 Task: Create a Scrum Project Project0000000031 in Jira. Create a Scrum Project Project0000000032 in Jira. Add Person0000000061 as Team Member of Scrum Project Project0000000031 in Jira. Add Person0000000062 as Team Member of Scrum Project Project0000000031 in Jira. Add Person0000000063 as Team Member of Scrum Project Project0000000032 in Jira
Action: Mouse moved to (834, 465)
Screenshot: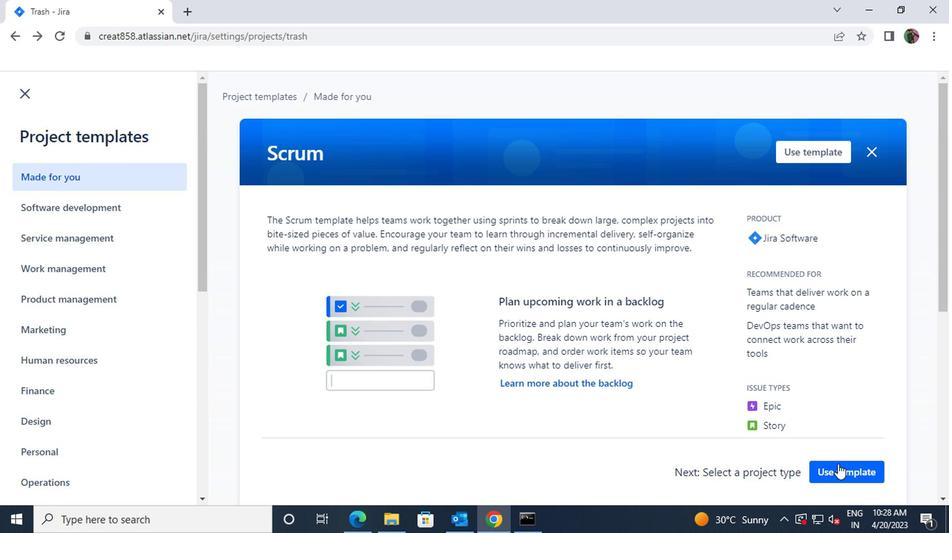 
Action: Mouse pressed left at (834, 465)
Screenshot: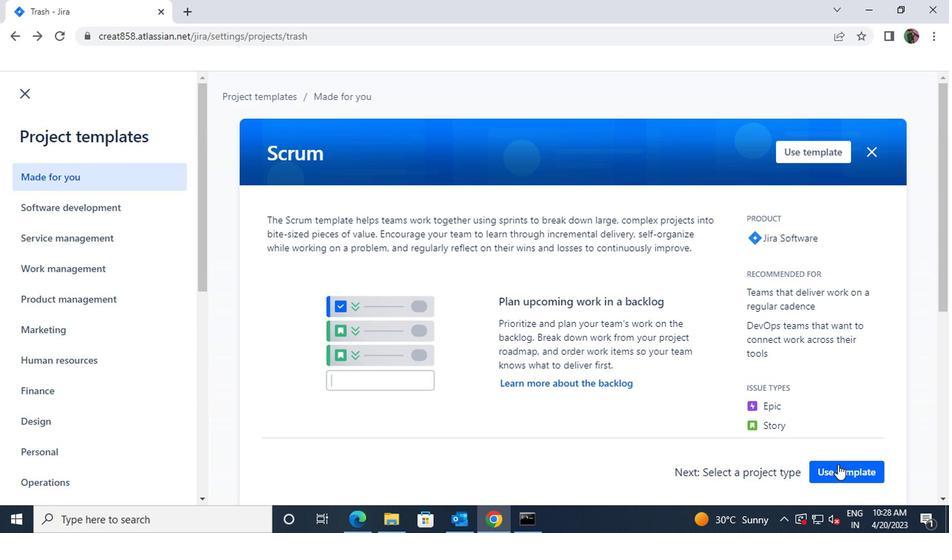 
Action: Mouse moved to (435, 463)
Screenshot: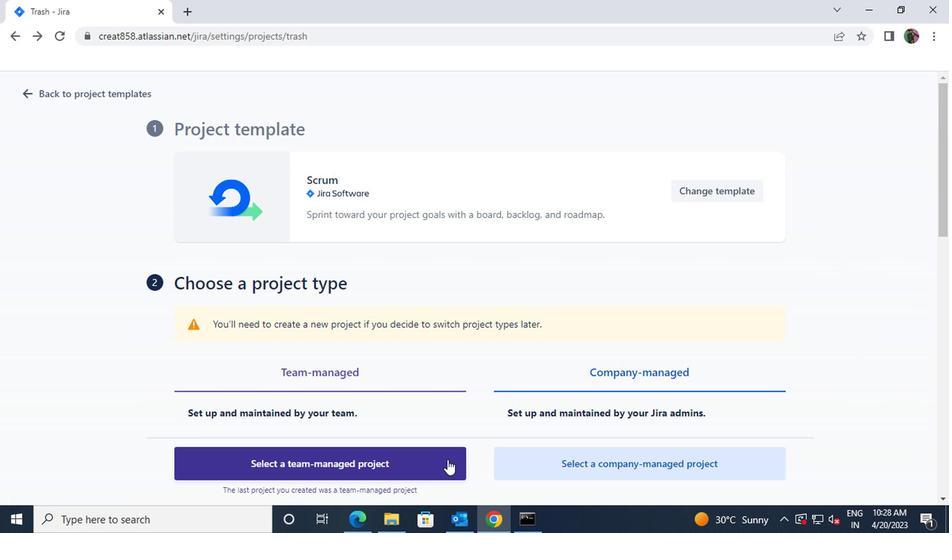 
Action: Mouse pressed left at (435, 463)
Screenshot: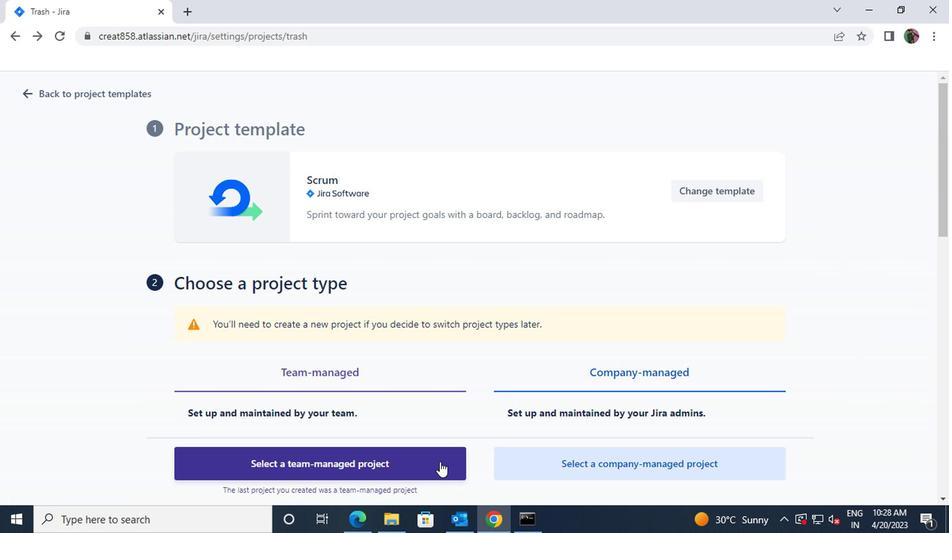 
Action: Mouse moved to (222, 235)
Screenshot: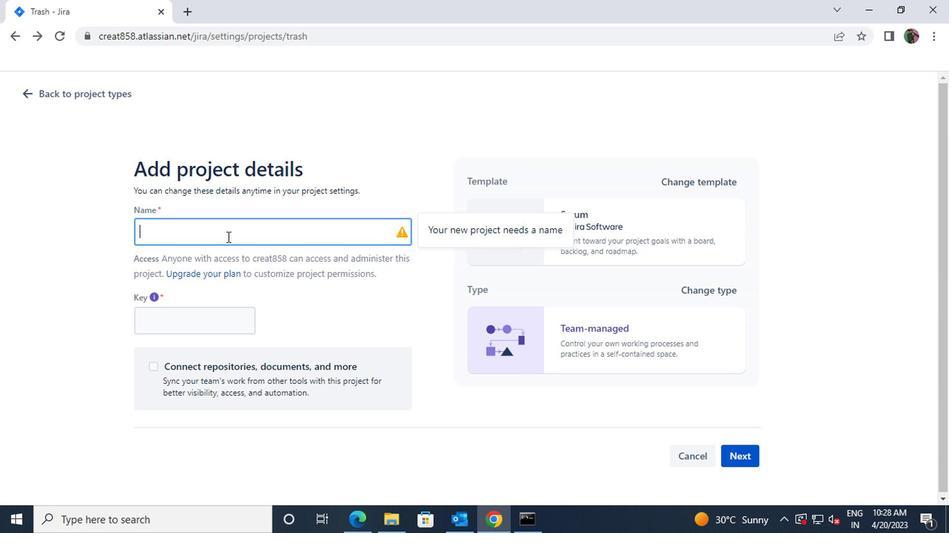 
Action: Mouse pressed left at (222, 235)
Screenshot: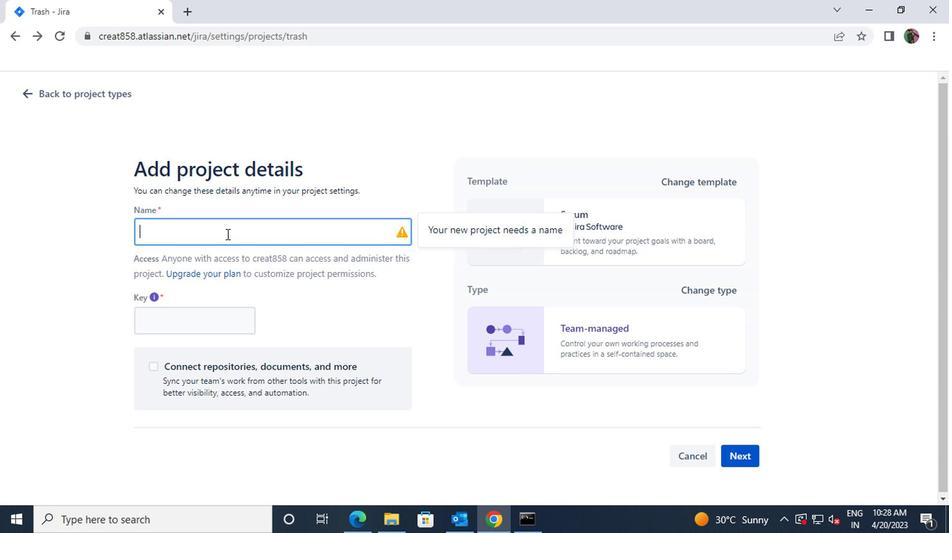 
Action: Key pressed <Key.shift>PROJECT0000000031
Screenshot: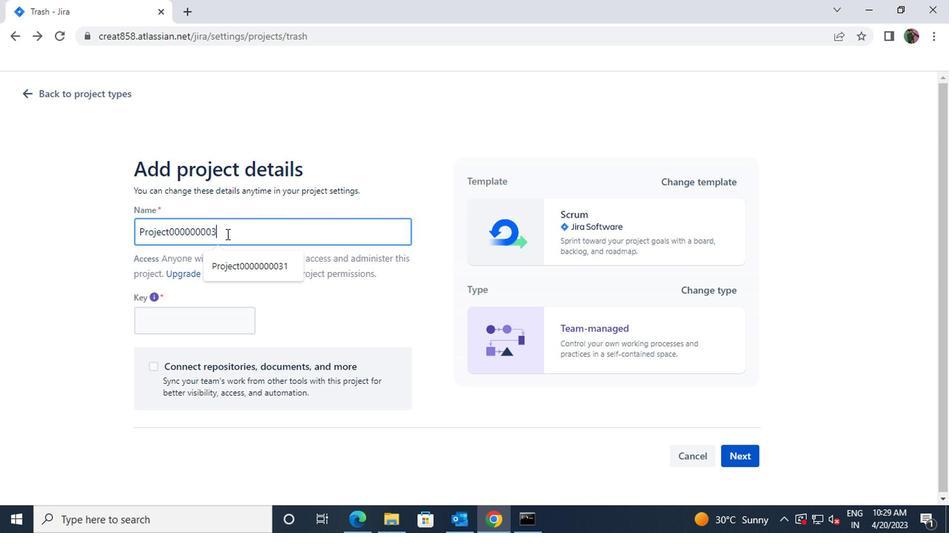 
Action: Mouse moved to (719, 455)
Screenshot: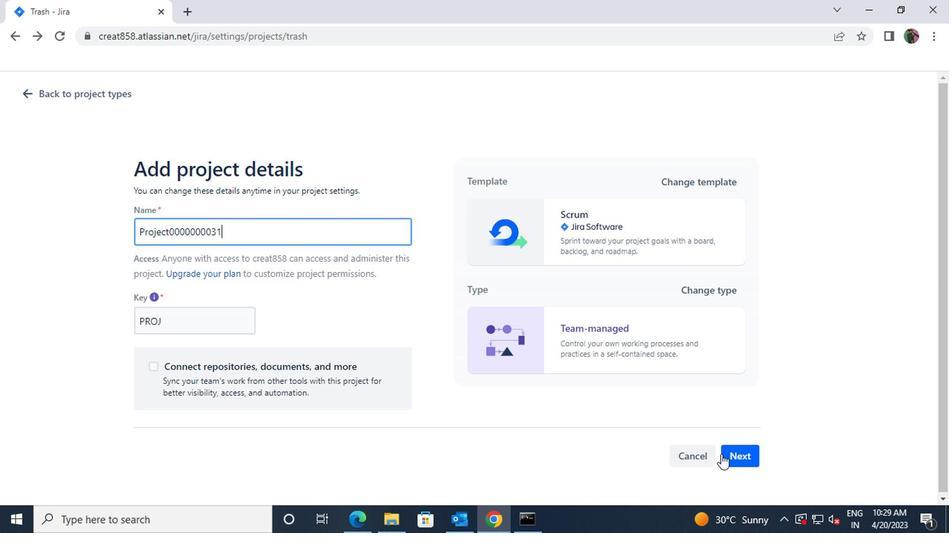 
Action: Mouse pressed left at (719, 455)
Screenshot: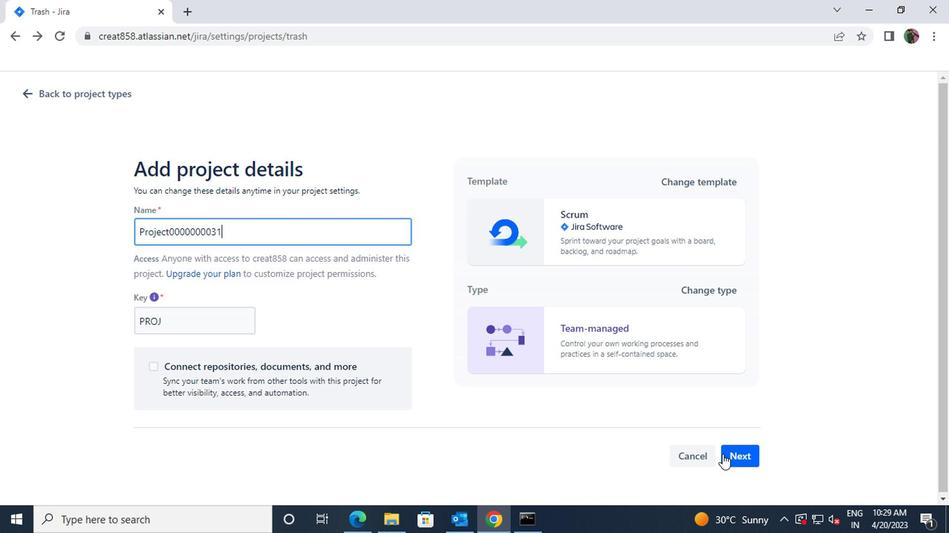 
Action: Mouse moved to (650, 379)
Screenshot: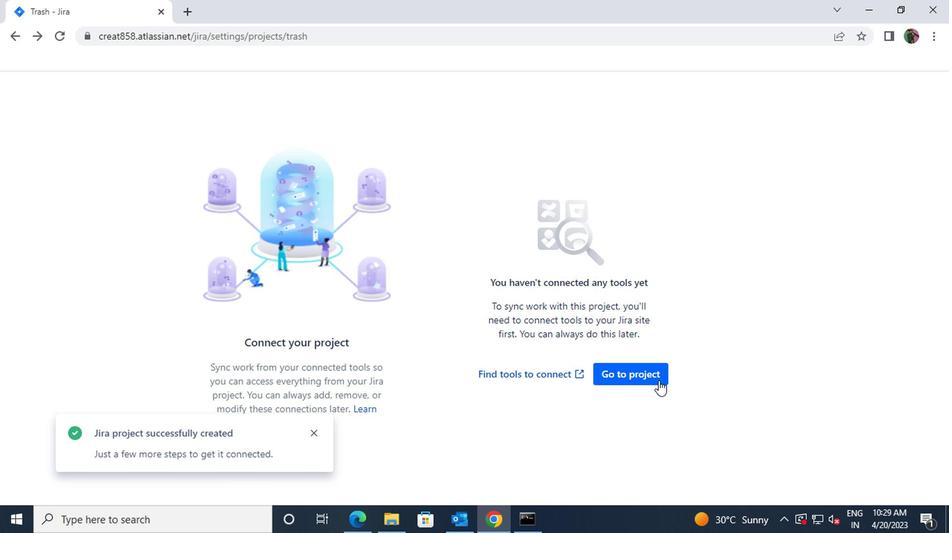 
Action: Mouse pressed left at (650, 379)
Screenshot: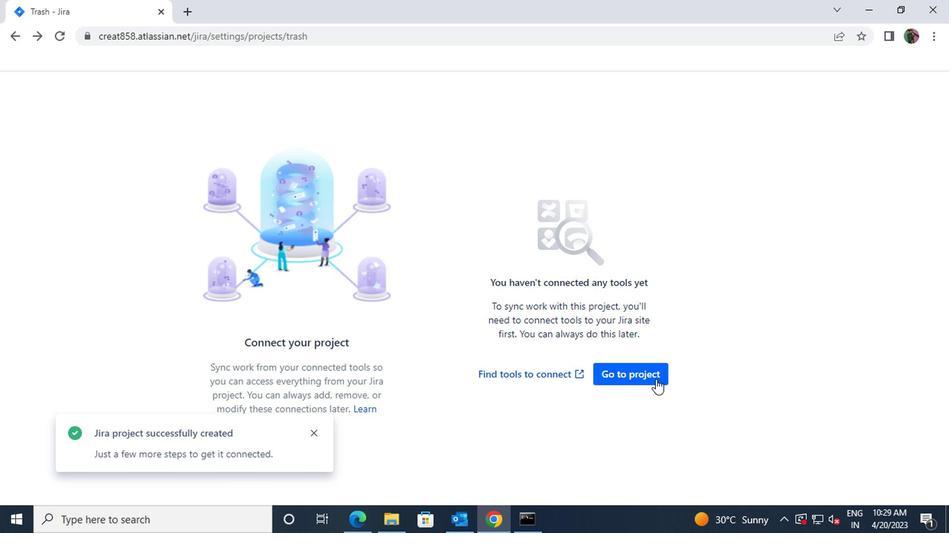 
Action: Mouse moved to (246, 98)
Screenshot: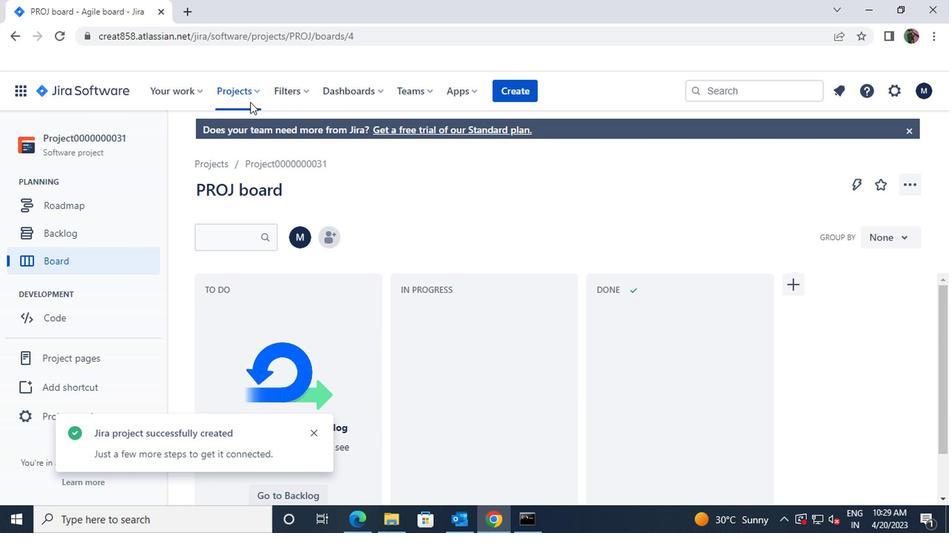 
Action: Mouse pressed left at (246, 98)
Screenshot: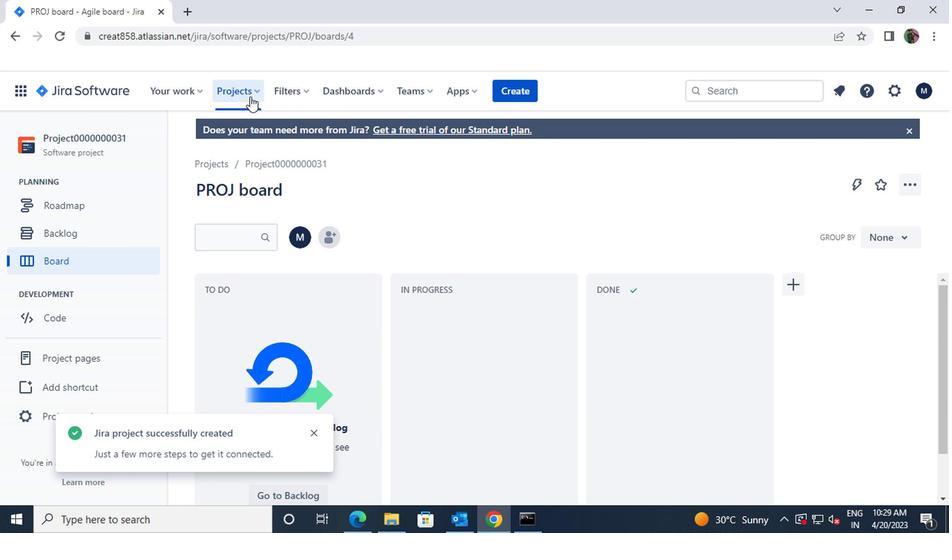 
Action: Mouse moved to (258, 222)
Screenshot: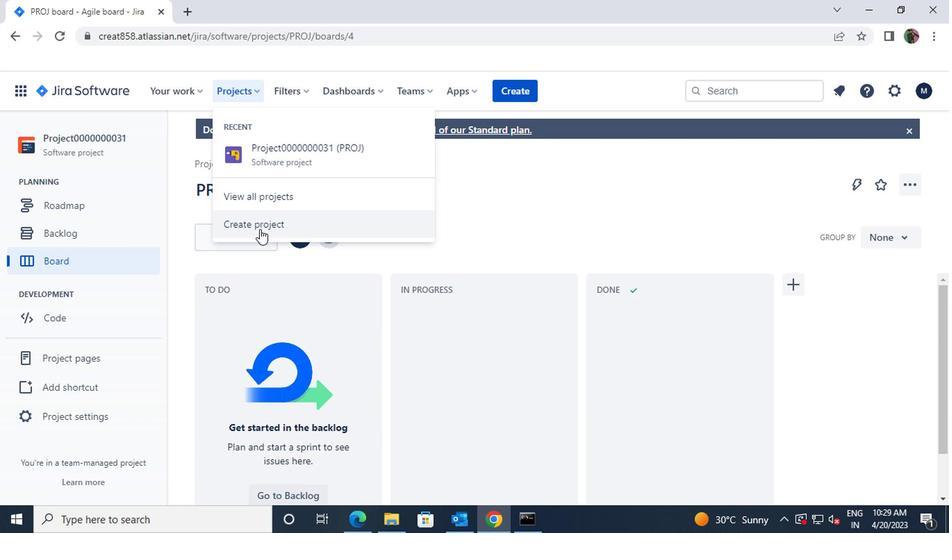 
Action: Mouse pressed left at (258, 222)
Screenshot: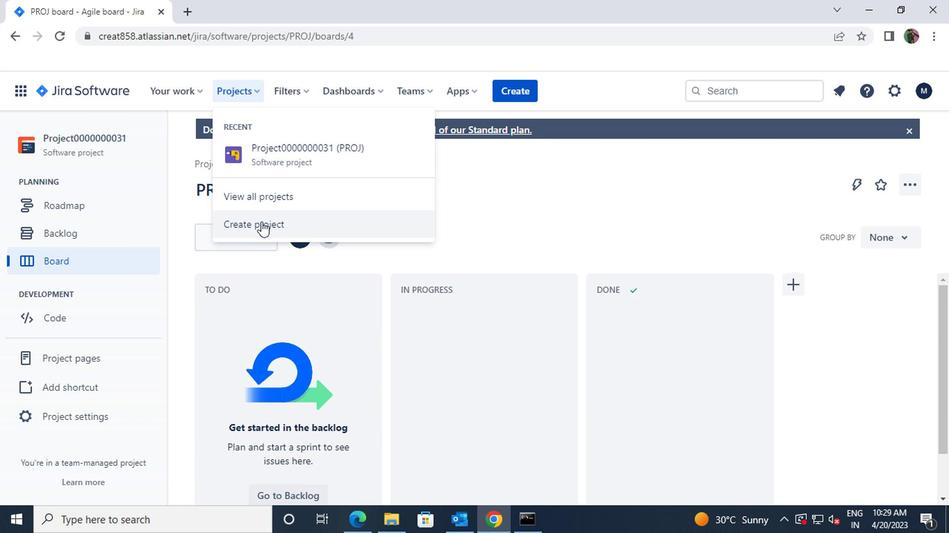 
Action: Mouse moved to (401, 356)
Screenshot: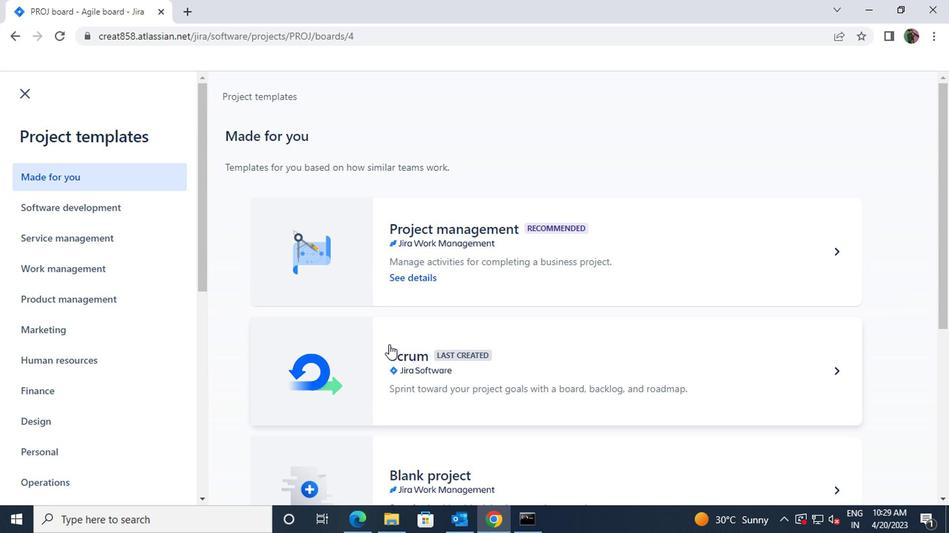
Action: Mouse pressed left at (401, 356)
Screenshot: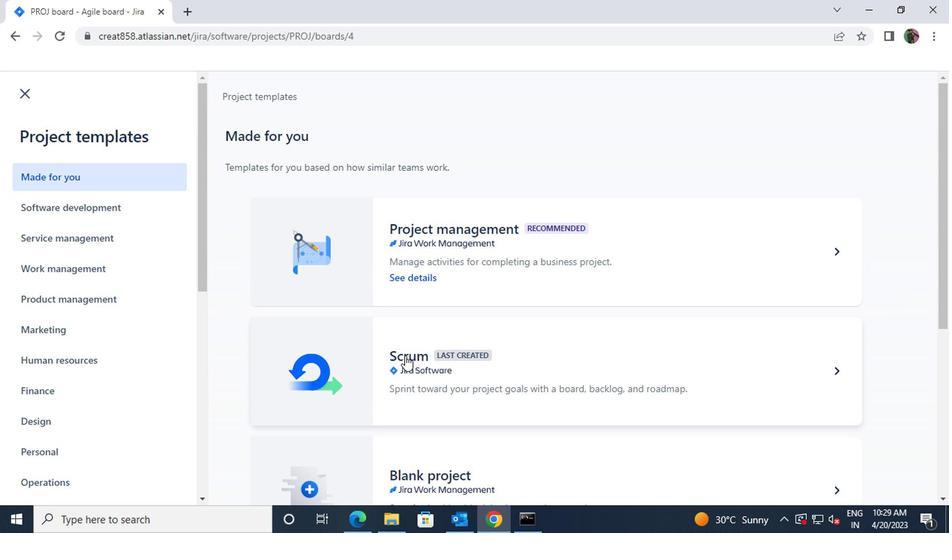 
Action: Mouse moved to (834, 470)
Screenshot: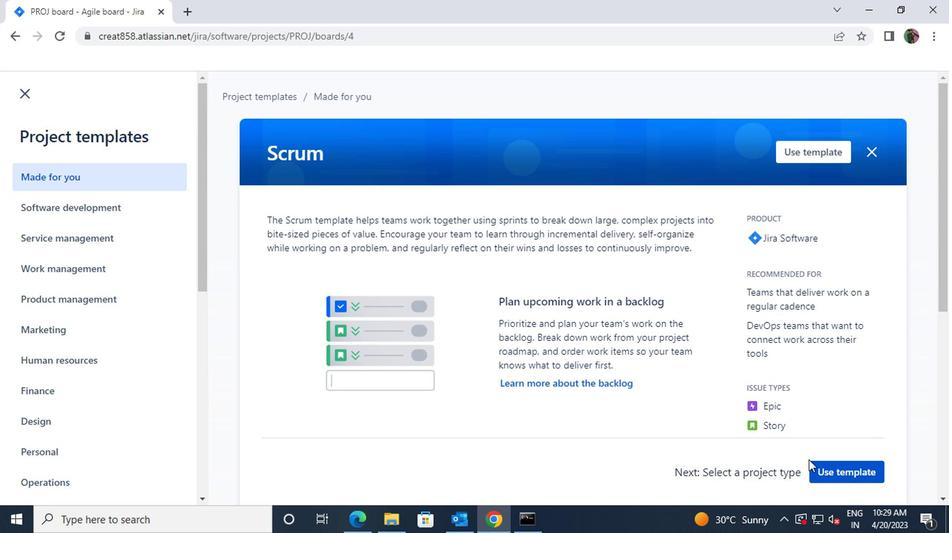 
Action: Mouse pressed left at (834, 470)
Screenshot: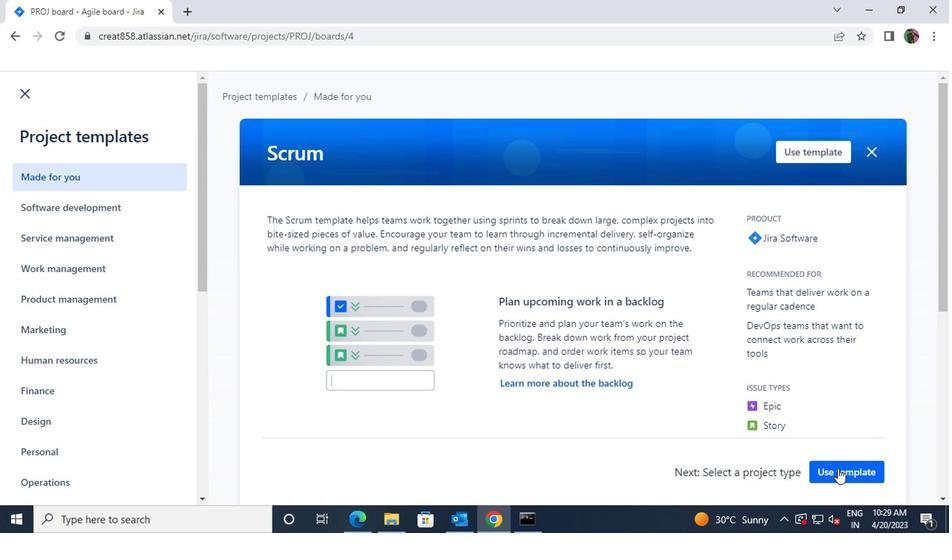 
Action: Mouse moved to (404, 461)
Screenshot: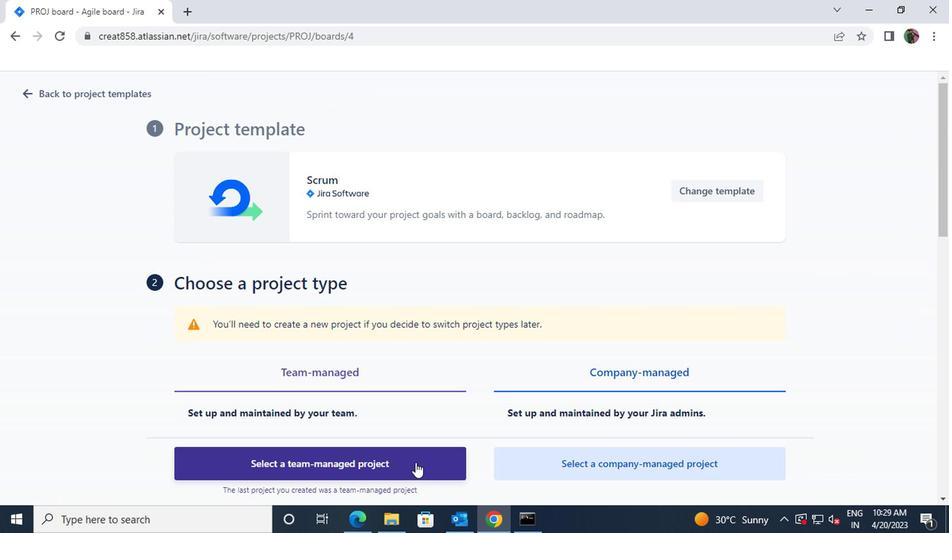 
Action: Mouse pressed left at (404, 461)
Screenshot: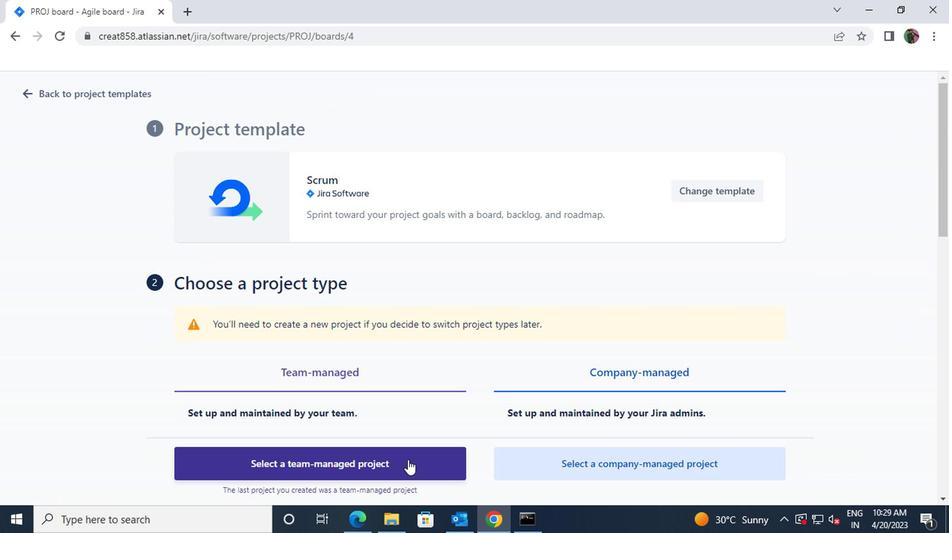 
Action: Mouse moved to (232, 233)
Screenshot: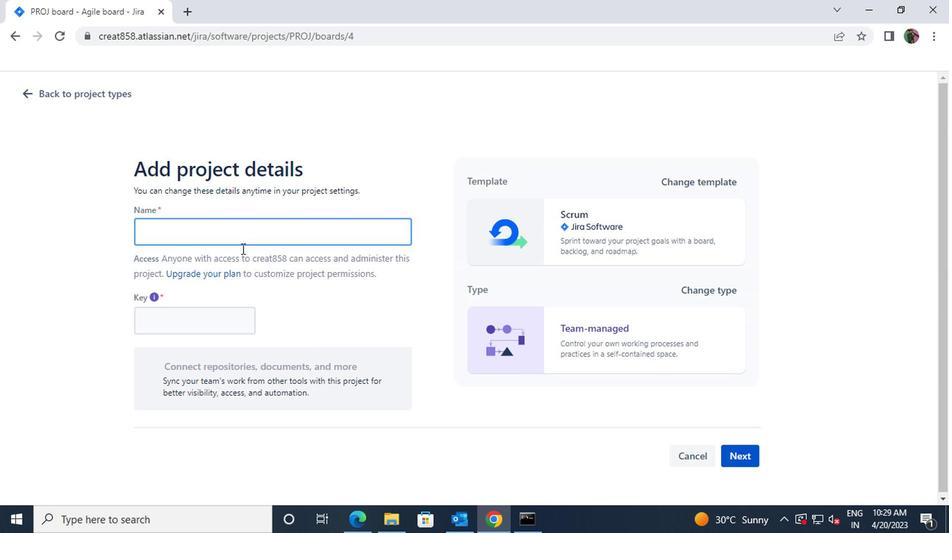 
Action: Mouse pressed left at (232, 233)
Screenshot: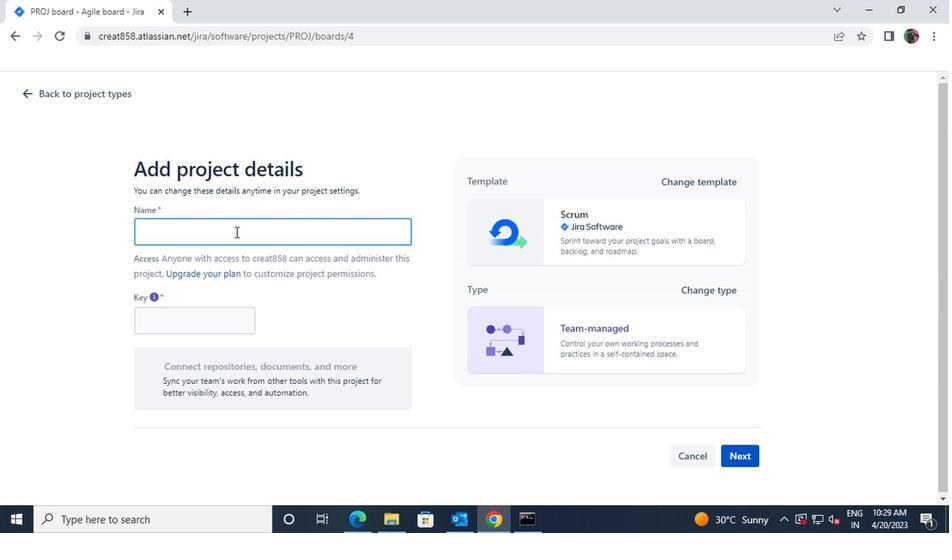 
Action: Key pressed <Key.shift>PROJECT0000000032
Screenshot: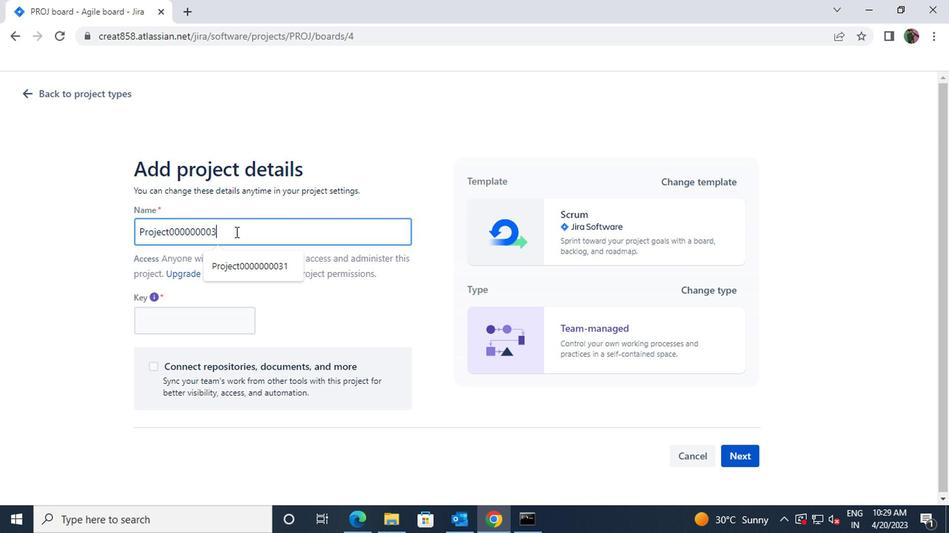
Action: Mouse moved to (725, 451)
Screenshot: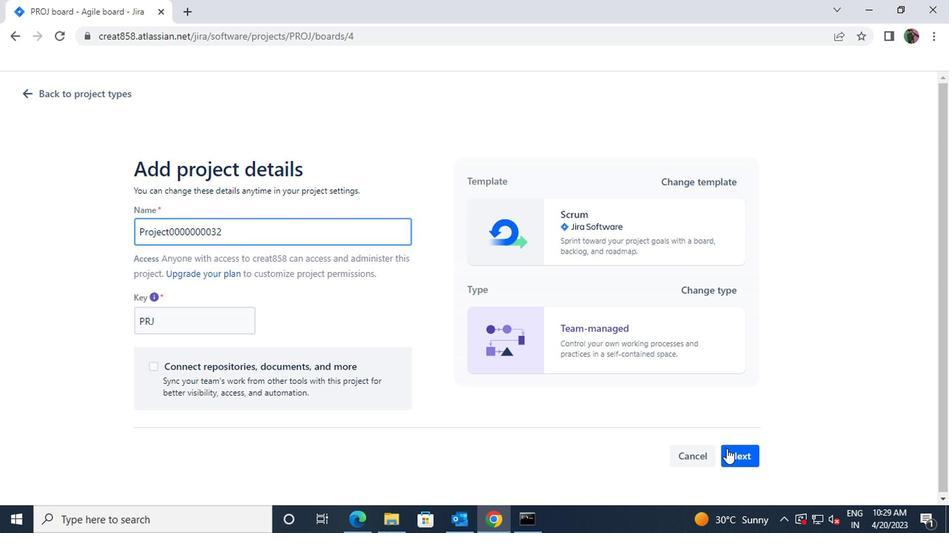 
Action: Mouse pressed left at (725, 451)
Screenshot: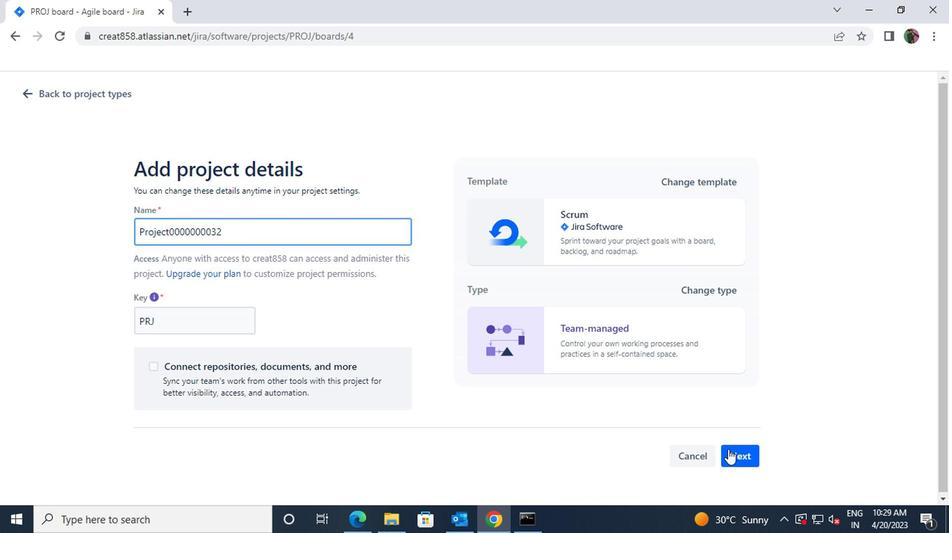 
Action: Mouse moved to (624, 375)
Screenshot: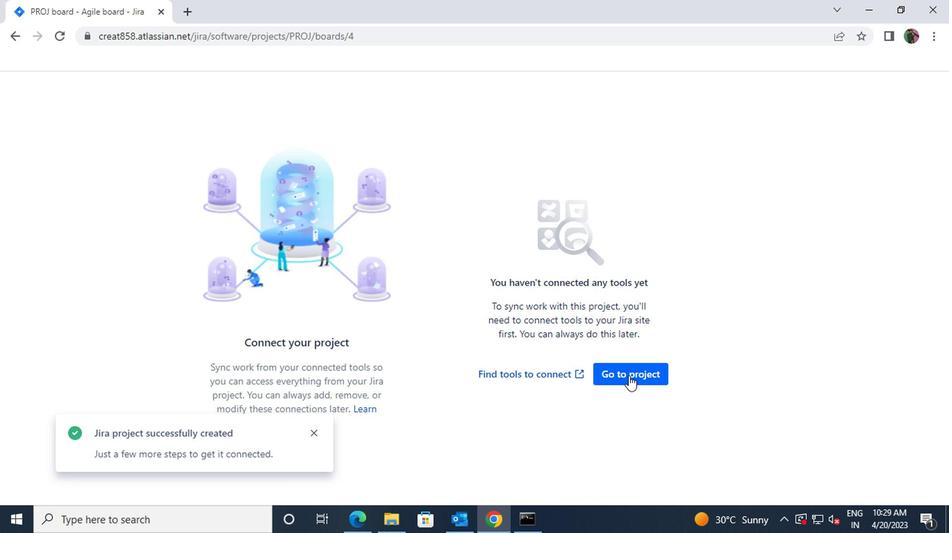 
Action: Mouse pressed left at (624, 375)
Screenshot: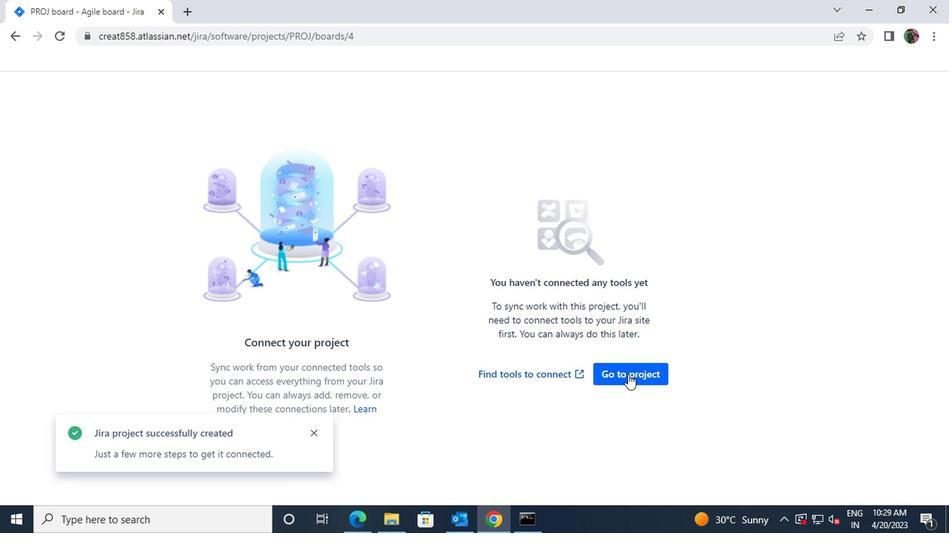 
Action: Mouse moved to (246, 93)
Screenshot: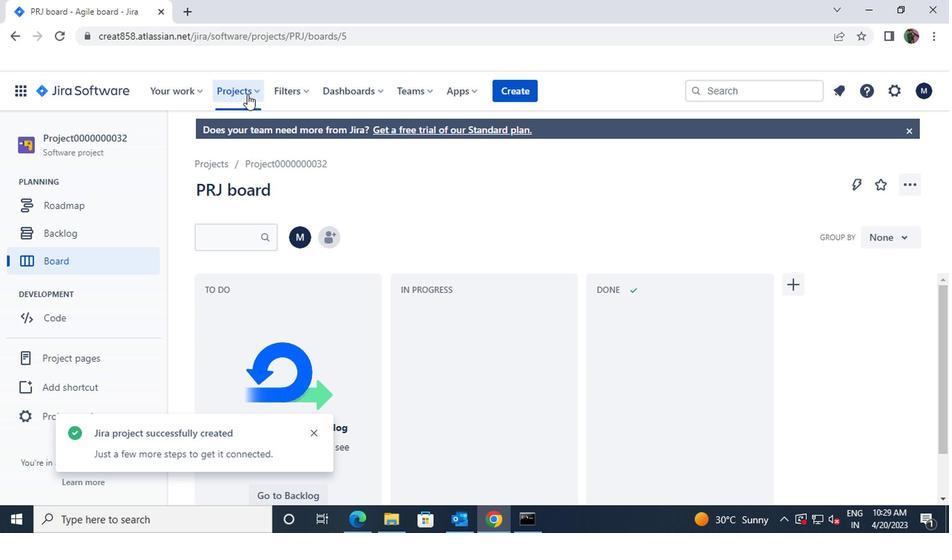 
Action: Mouse pressed left at (246, 93)
Screenshot: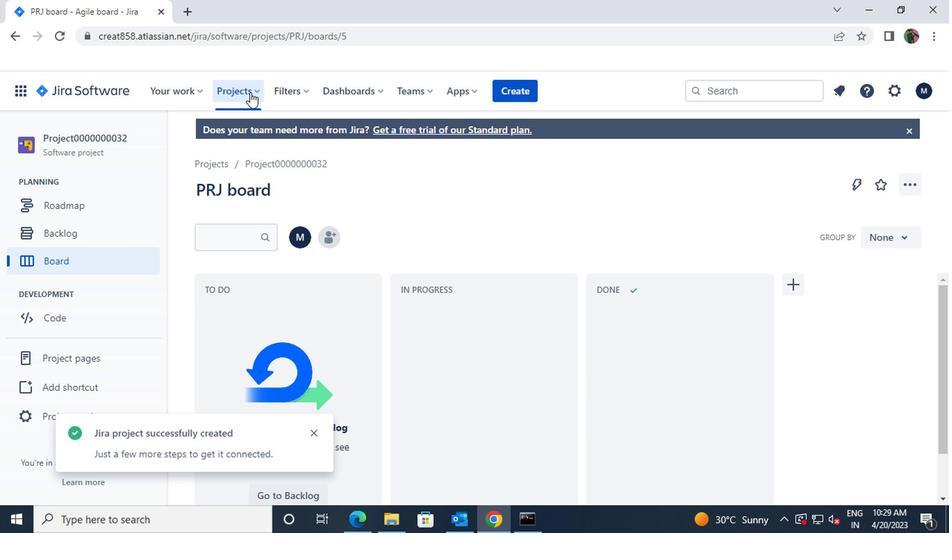 
Action: Mouse moved to (270, 188)
Screenshot: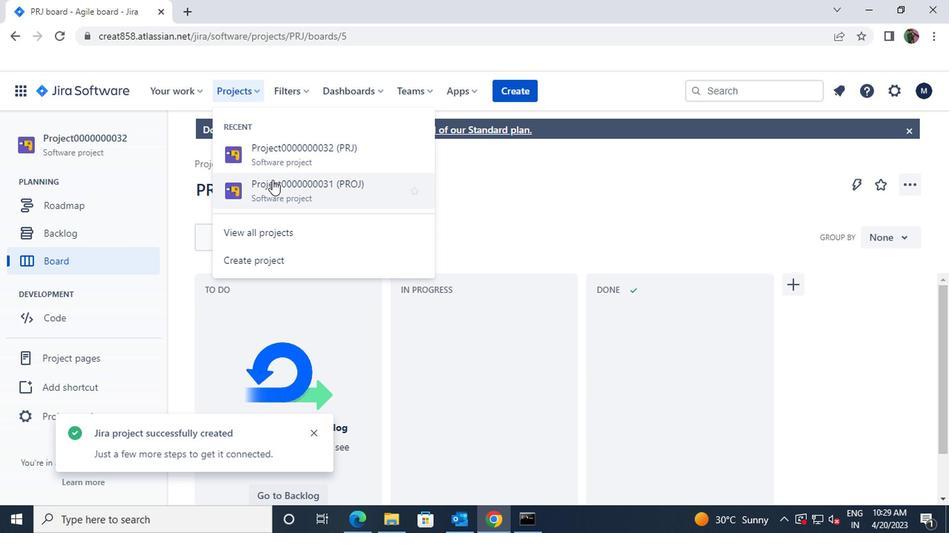 
Action: Mouse pressed left at (270, 188)
Screenshot: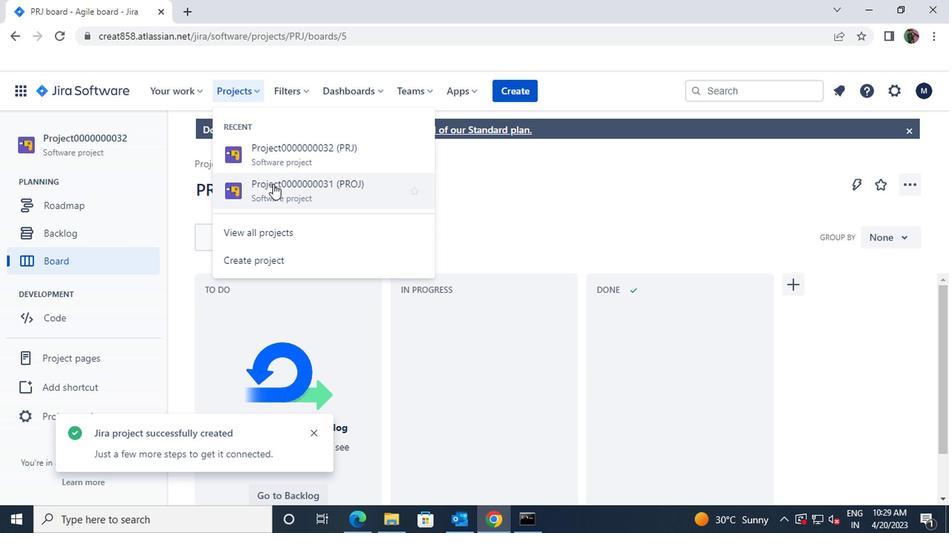 
Action: Mouse moved to (299, 237)
Screenshot: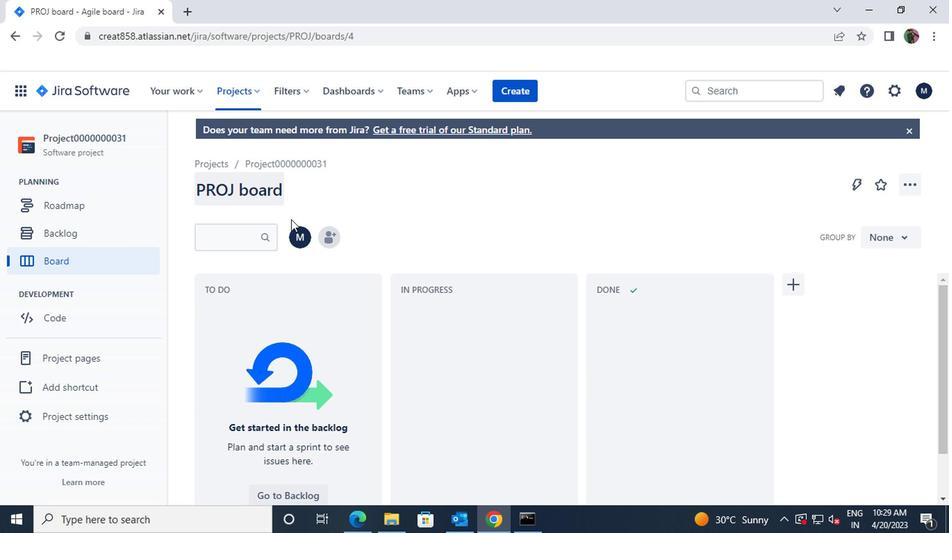 
Action: Mouse pressed left at (299, 237)
Screenshot: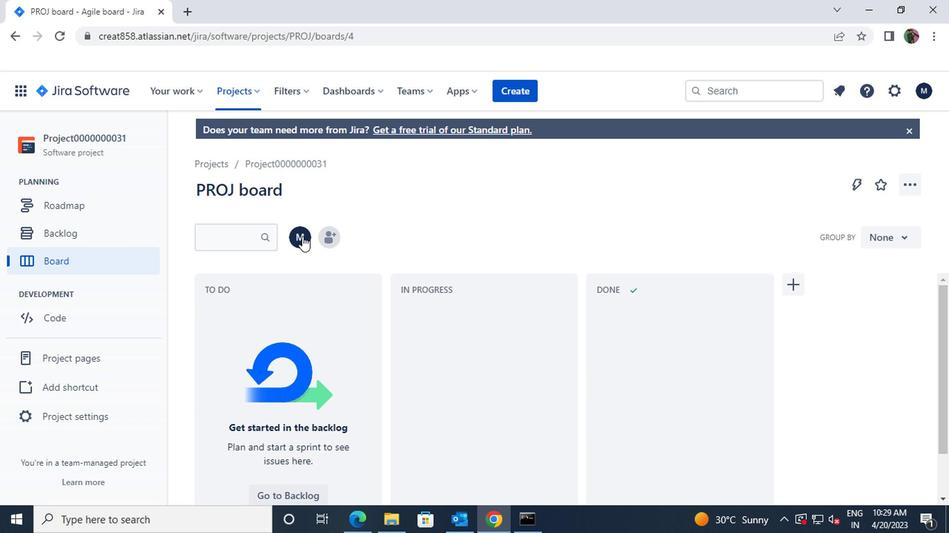 
Action: Mouse moved to (323, 237)
Screenshot: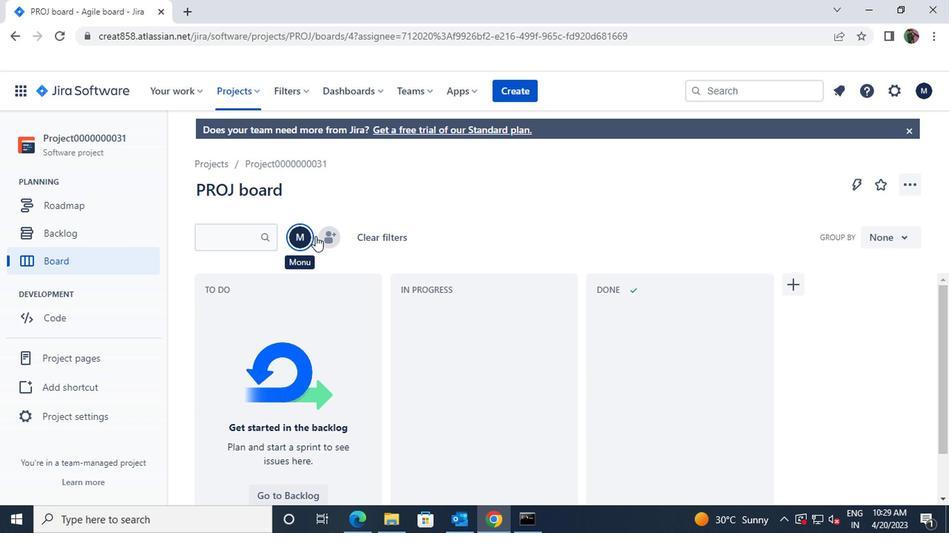 
Action: Mouse pressed left at (323, 237)
Screenshot: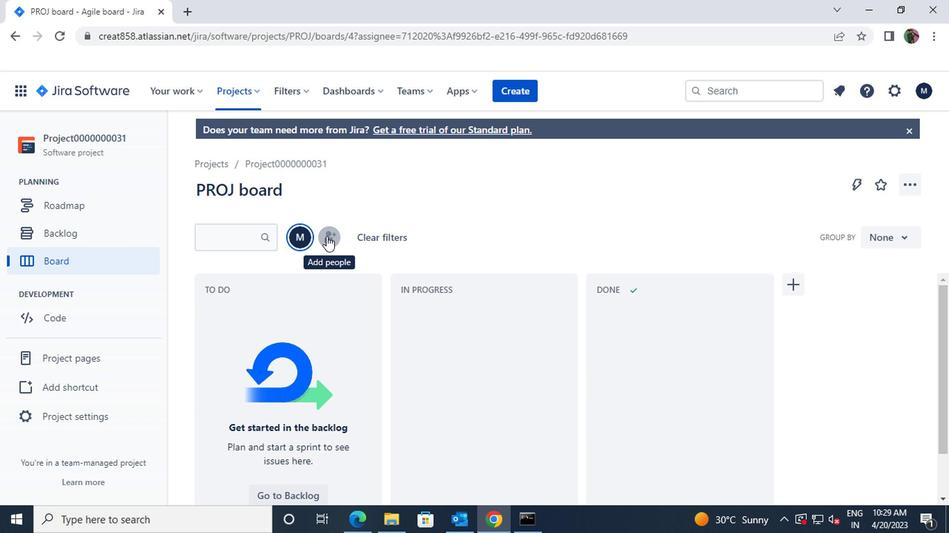 
Action: Key pressed AYUSH9811
Screenshot: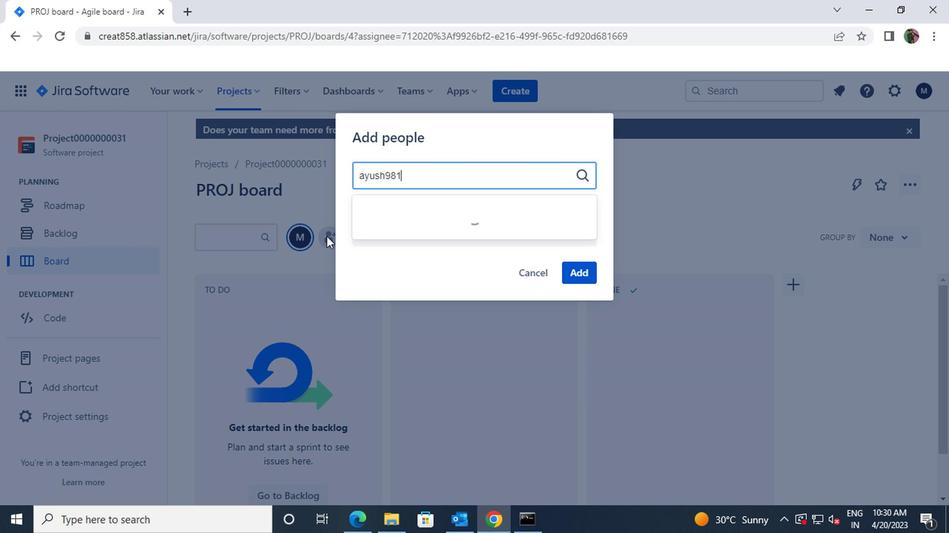 
Action: Mouse moved to (396, 213)
Screenshot: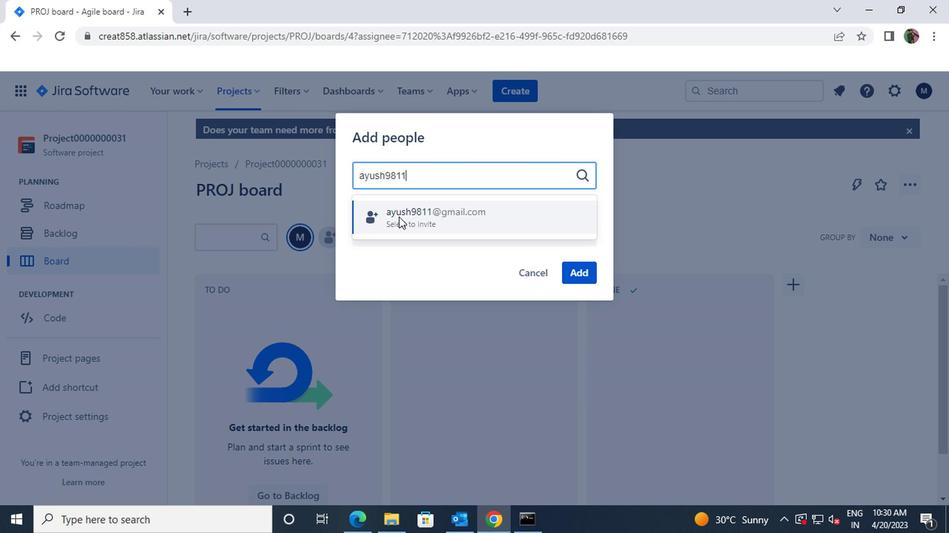 
Action: Mouse pressed left at (396, 213)
Screenshot: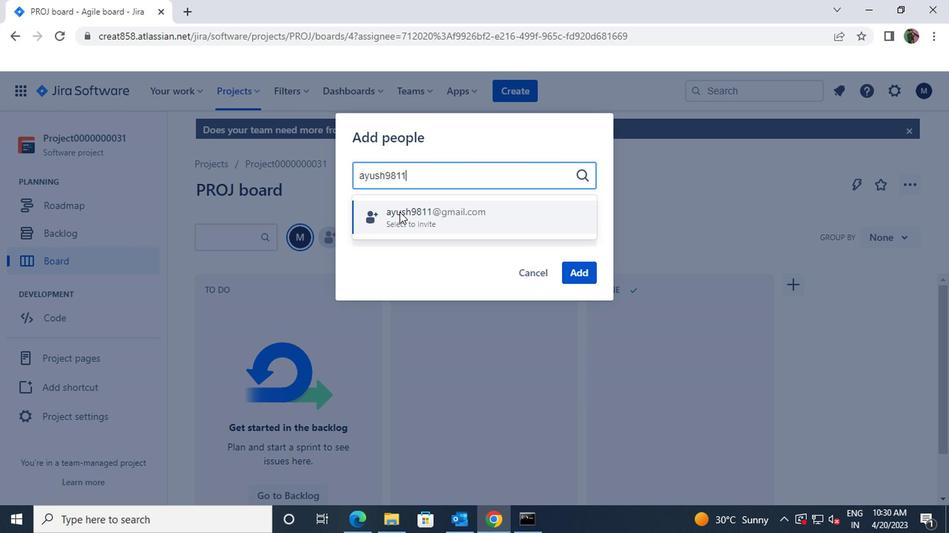 
Action: Mouse moved to (389, 217)
Screenshot: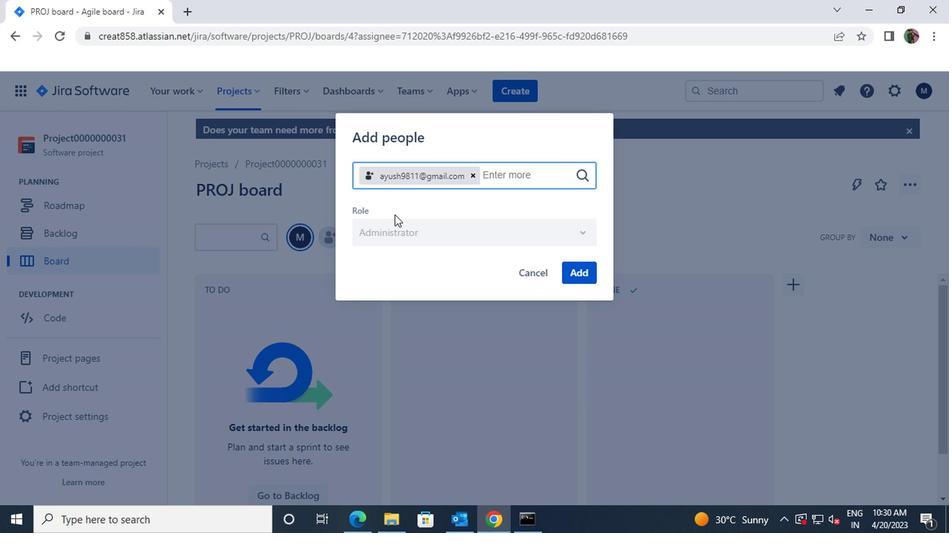 
Action: Key pressed NIKRATHI
Screenshot: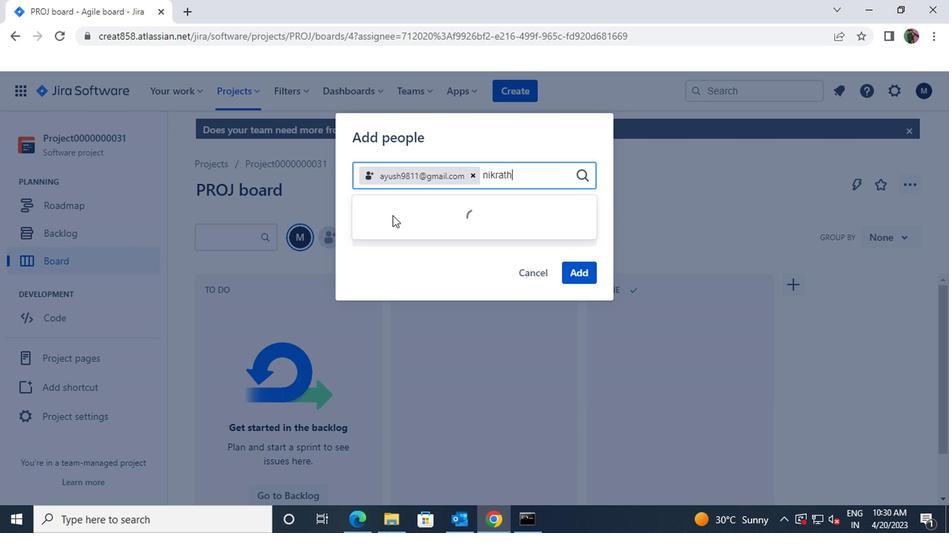 
Action: Mouse pressed left at (389, 217)
Screenshot: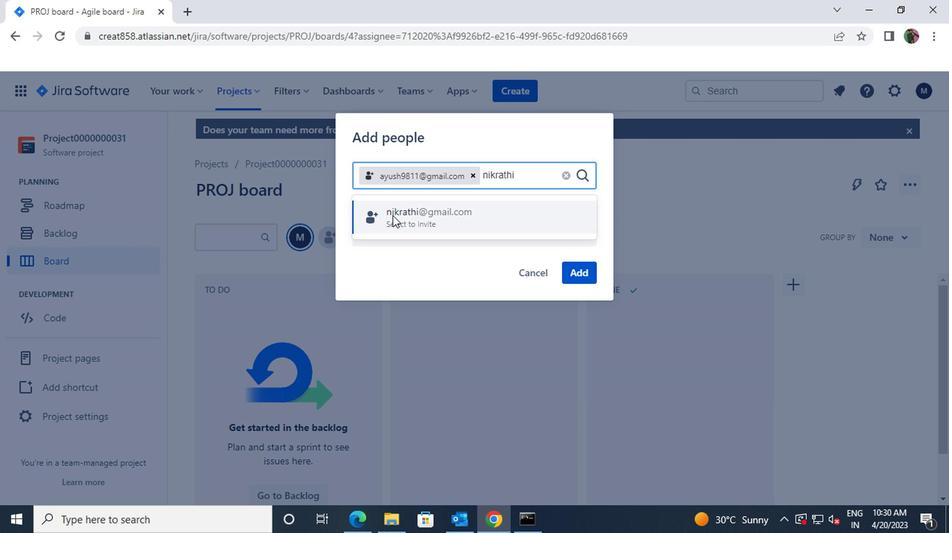 
Action: Mouse moved to (582, 293)
Screenshot: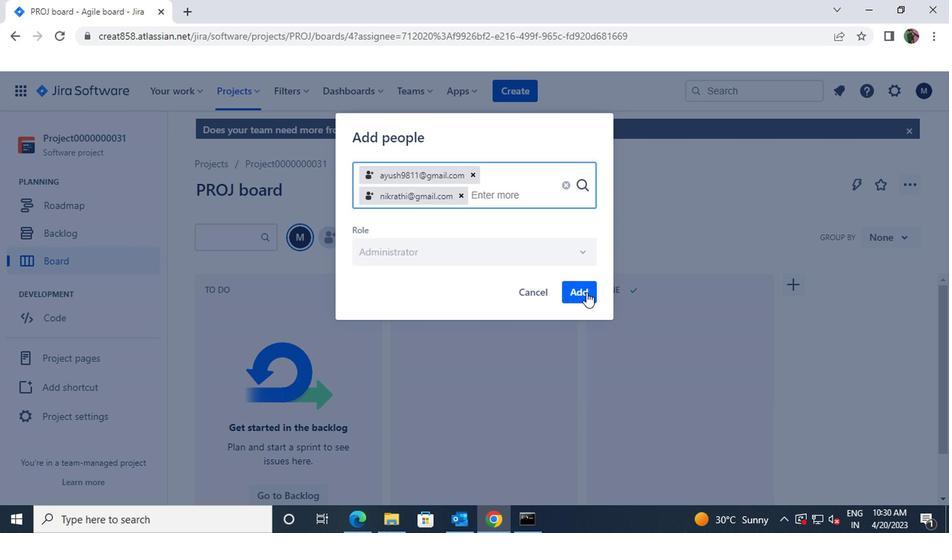 
Action: Mouse pressed left at (582, 293)
Screenshot: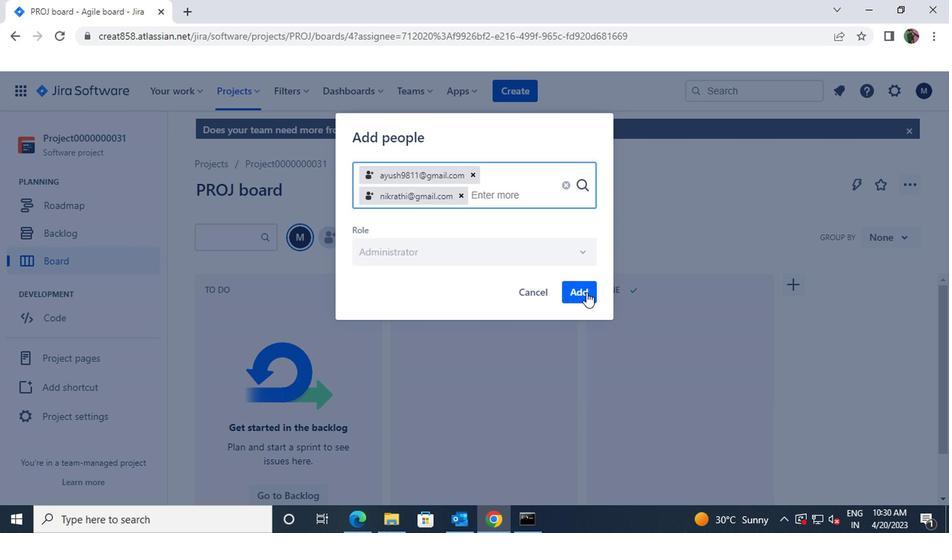 
Action: Mouse moved to (251, 91)
Screenshot: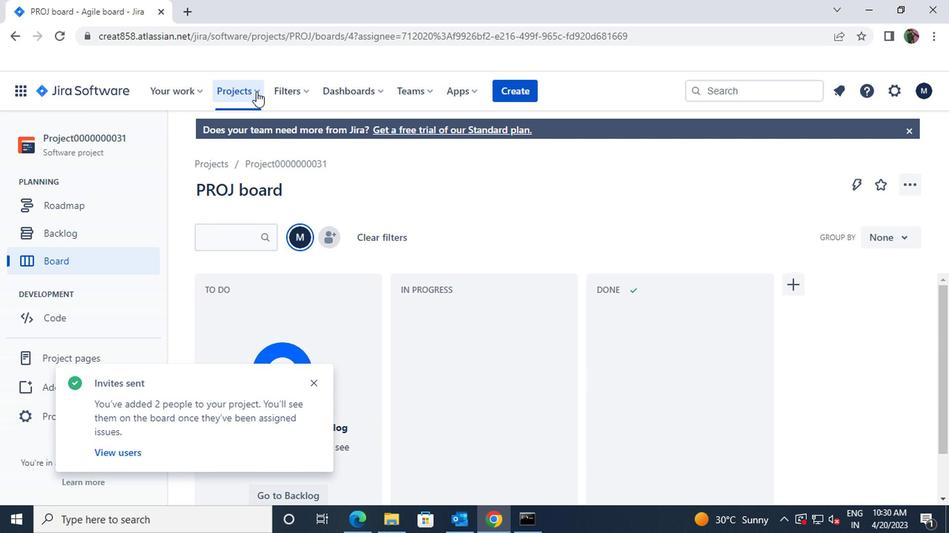 
Action: Mouse pressed left at (251, 91)
Screenshot: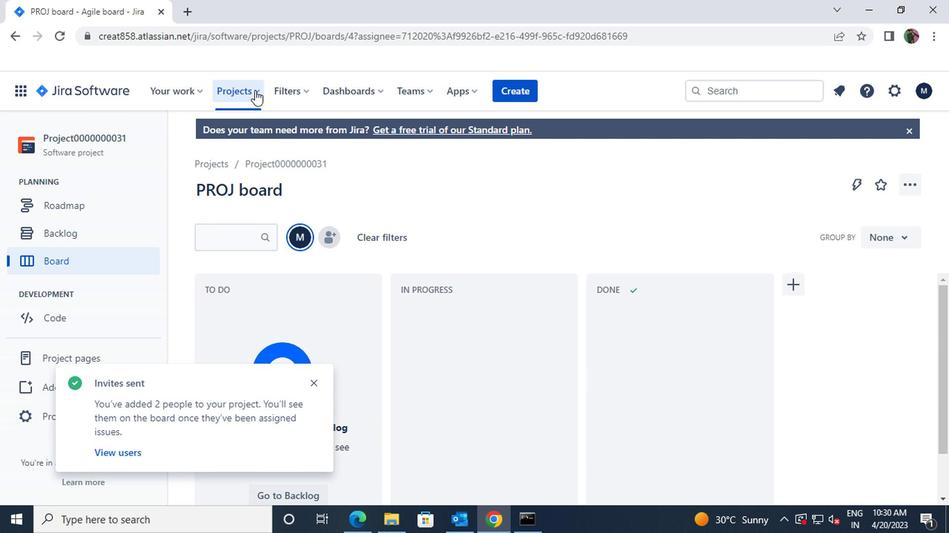 
Action: Mouse moved to (284, 181)
Screenshot: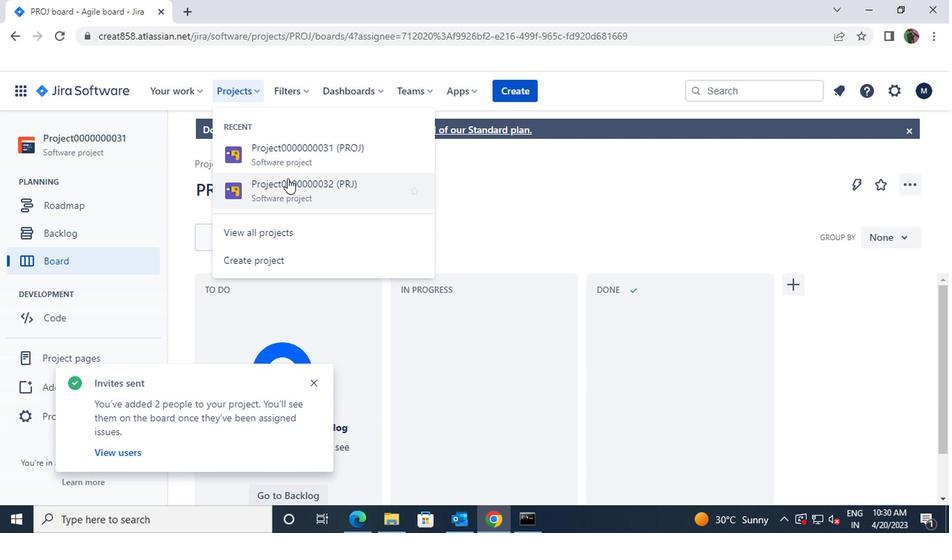 
Action: Mouse pressed left at (284, 181)
Screenshot: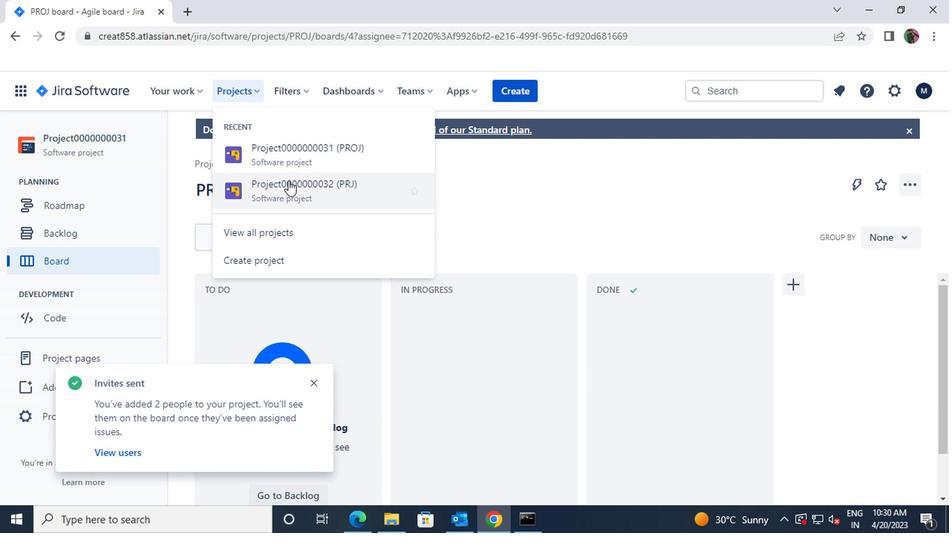 
Action: Mouse moved to (328, 235)
Screenshot: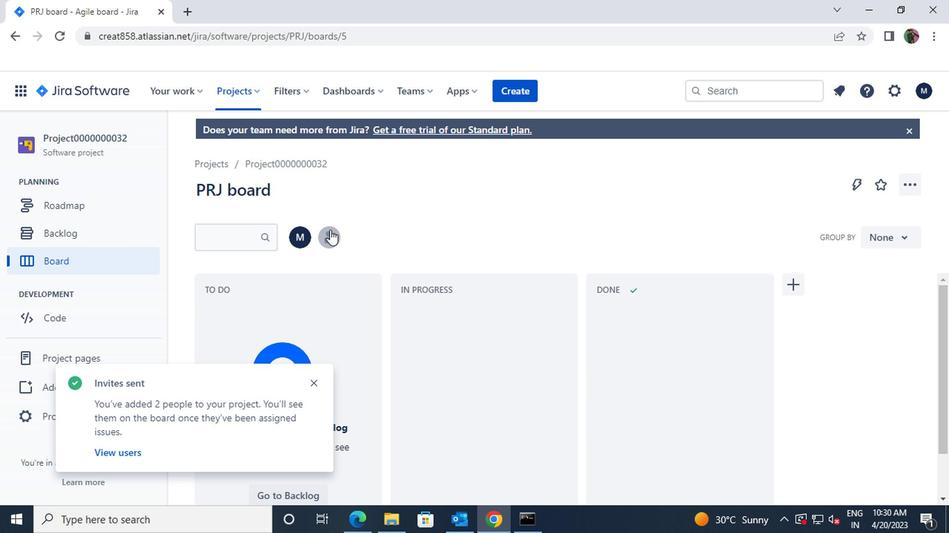 
Action: Mouse pressed left at (328, 235)
Screenshot: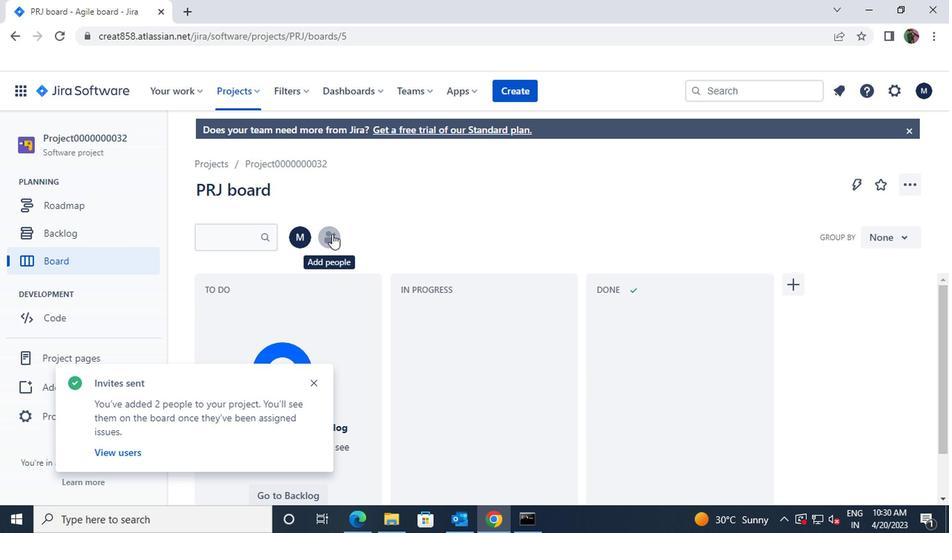 
Action: Mouse moved to (388, 186)
Screenshot: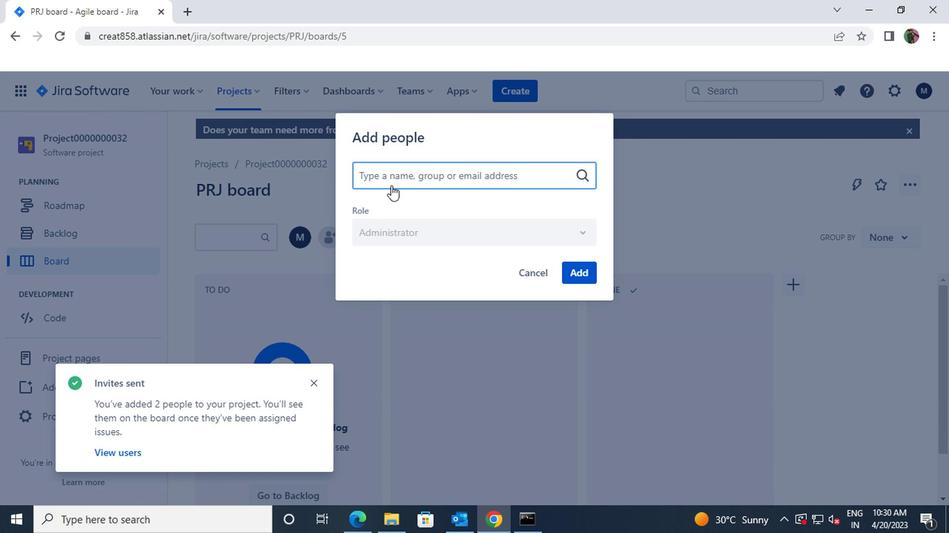 
Action: Key pressed VINNYOFF
Screenshot: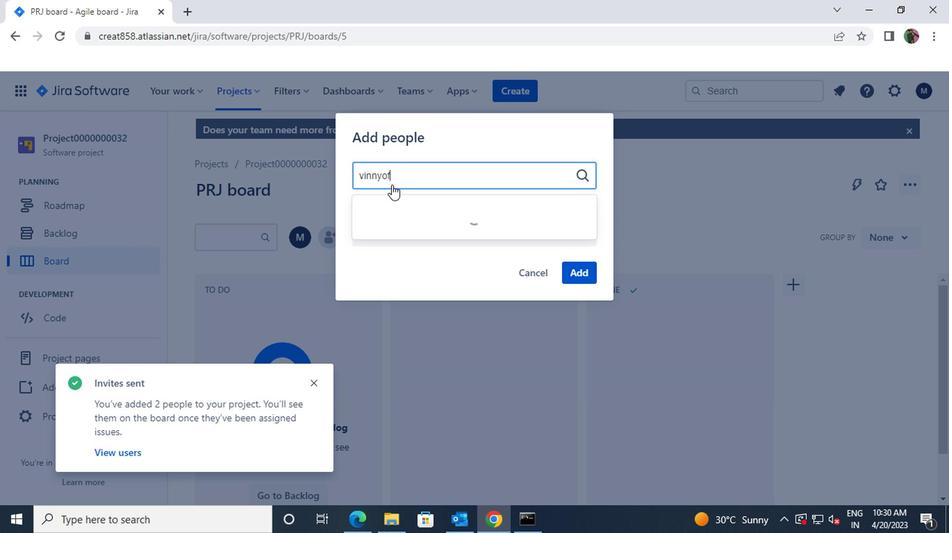 
Action: Mouse moved to (442, 210)
Screenshot: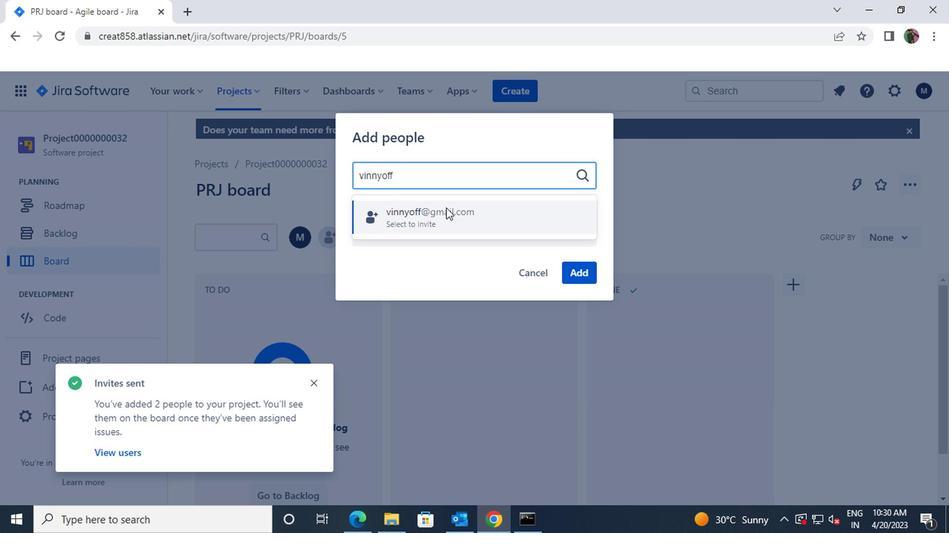 
Action: Mouse pressed left at (442, 210)
Screenshot: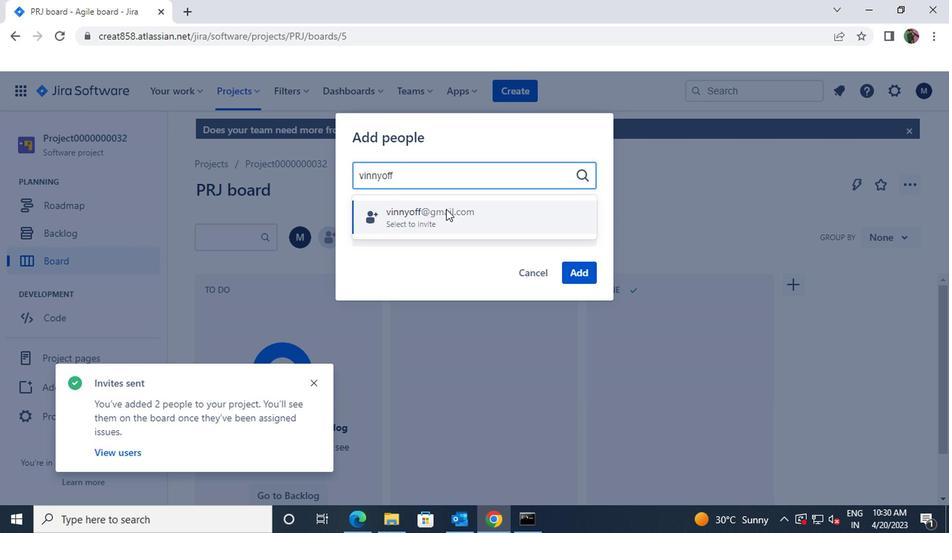 
Action: Mouse moved to (574, 278)
Screenshot: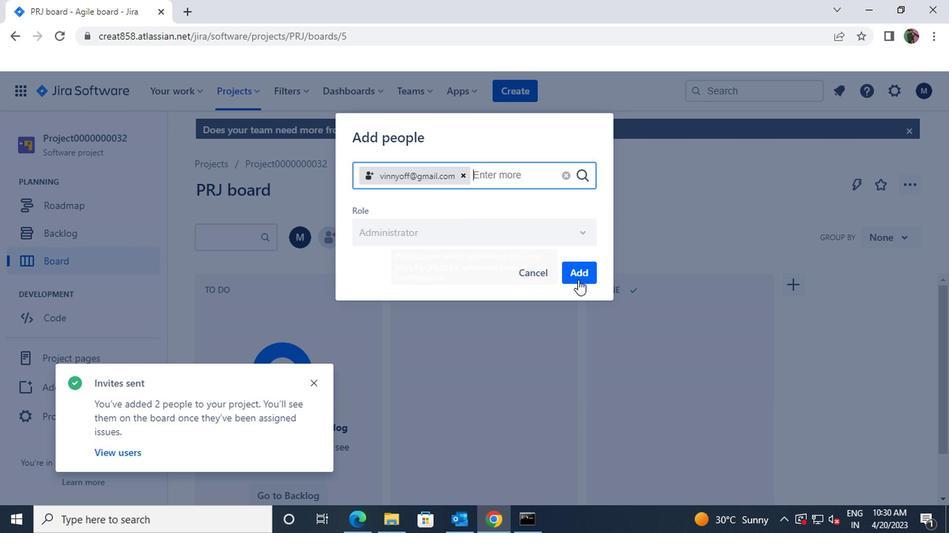 
Action: Mouse pressed left at (574, 278)
Screenshot: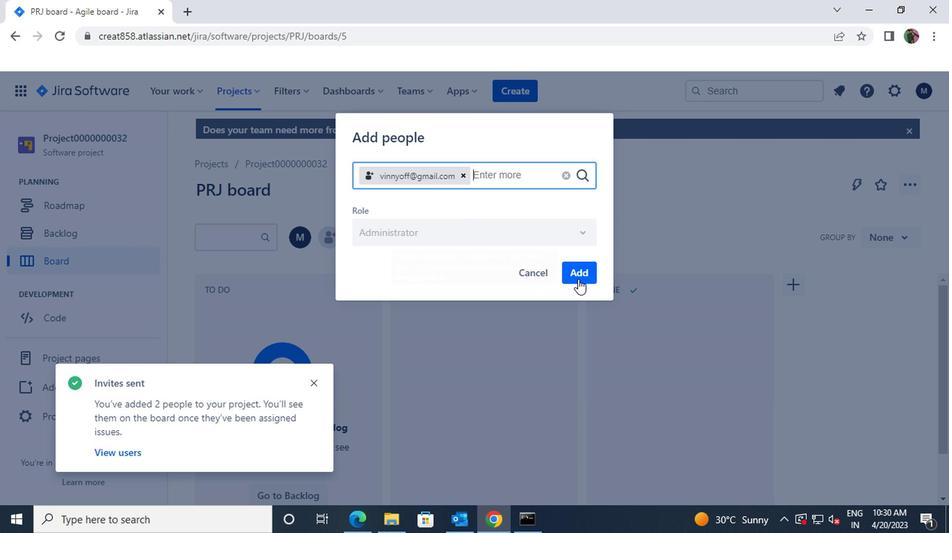 
